 Task: Select a schedule automation every second sunday of the month at 04:00 PM.
Action: Mouse moved to (468, 512)
Screenshot: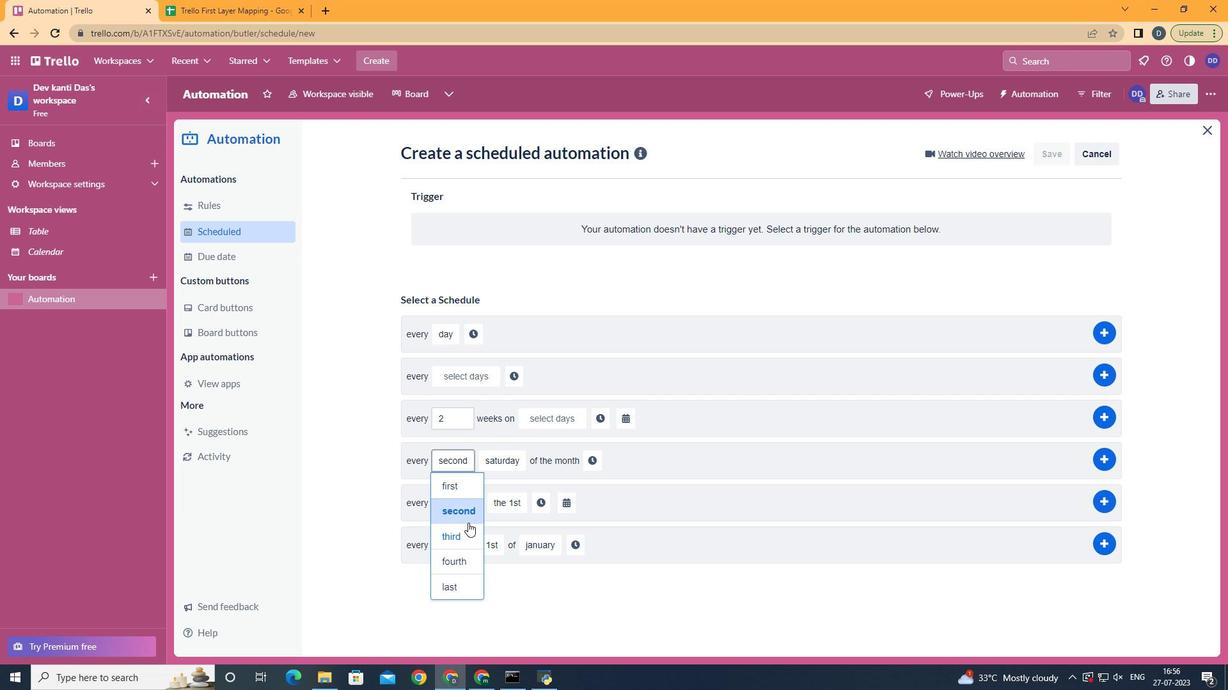 
Action: Mouse pressed left at (468, 512)
Screenshot: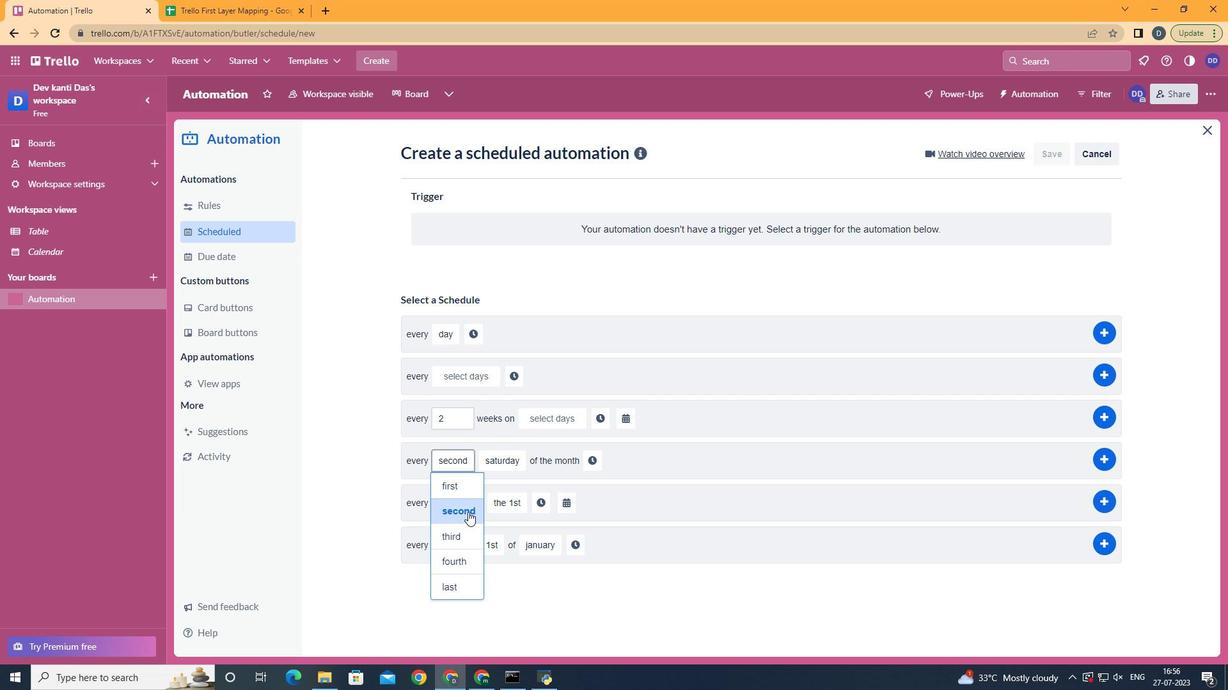 
Action: Mouse moved to (511, 635)
Screenshot: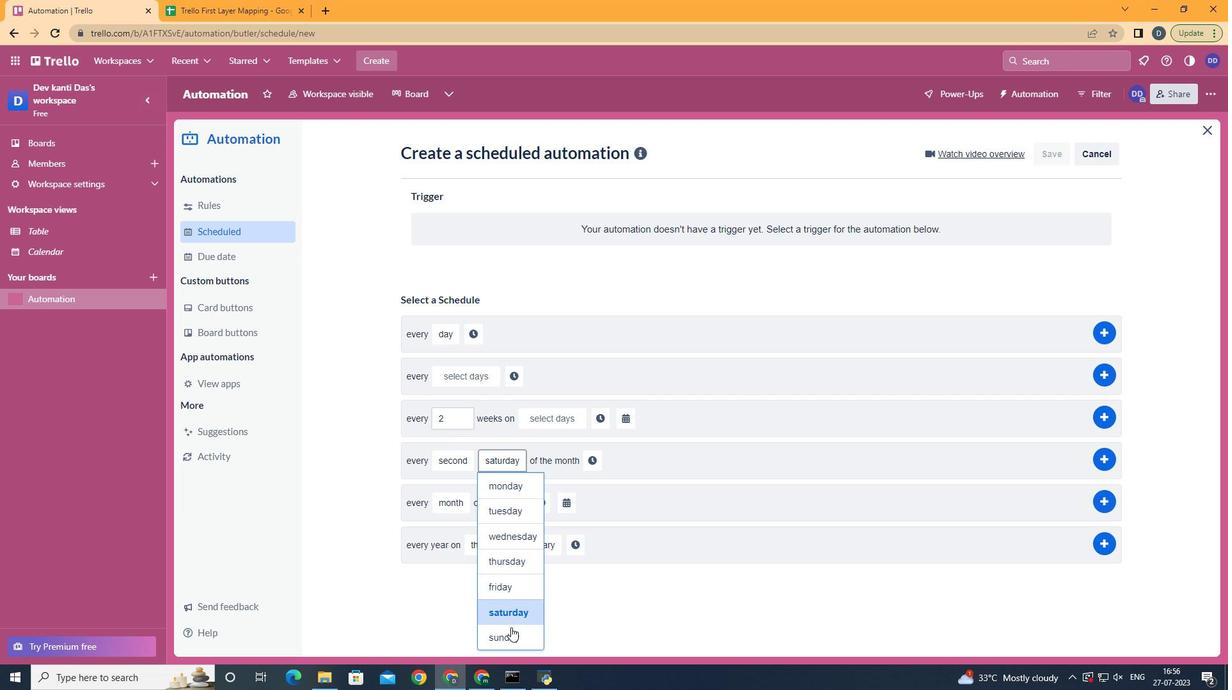 
Action: Mouse pressed left at (511, 635)
Screenshot: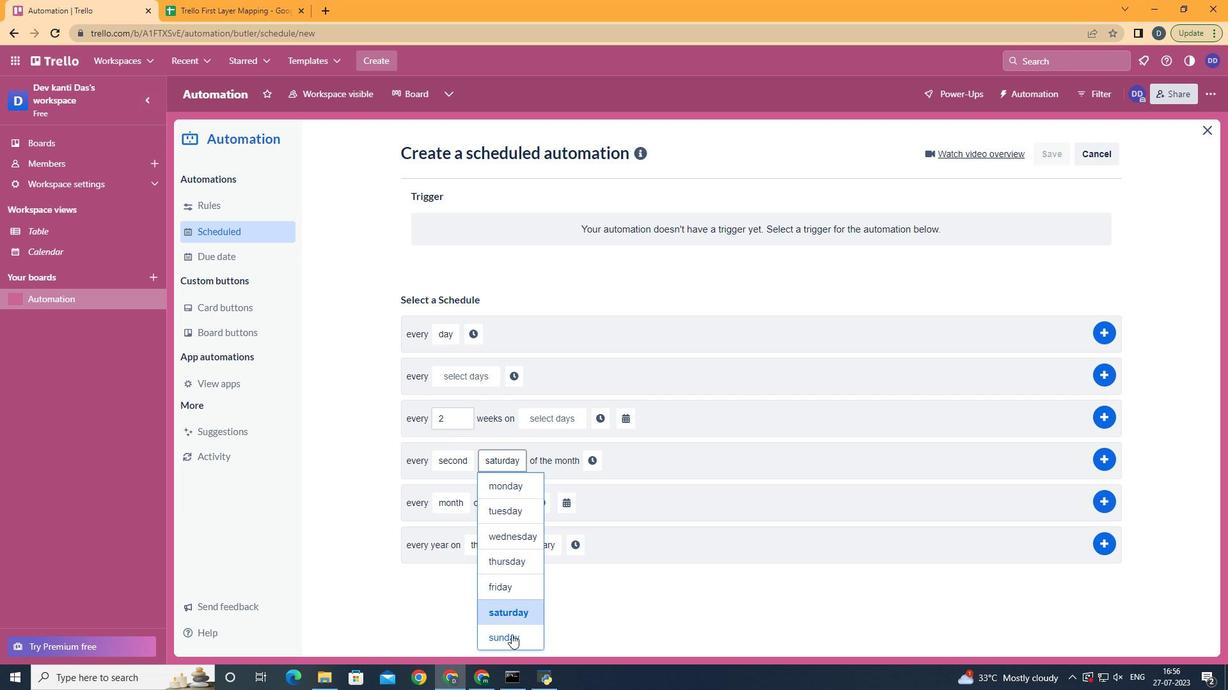 
Action: Mouse moved to (587, 454)
Screenshot: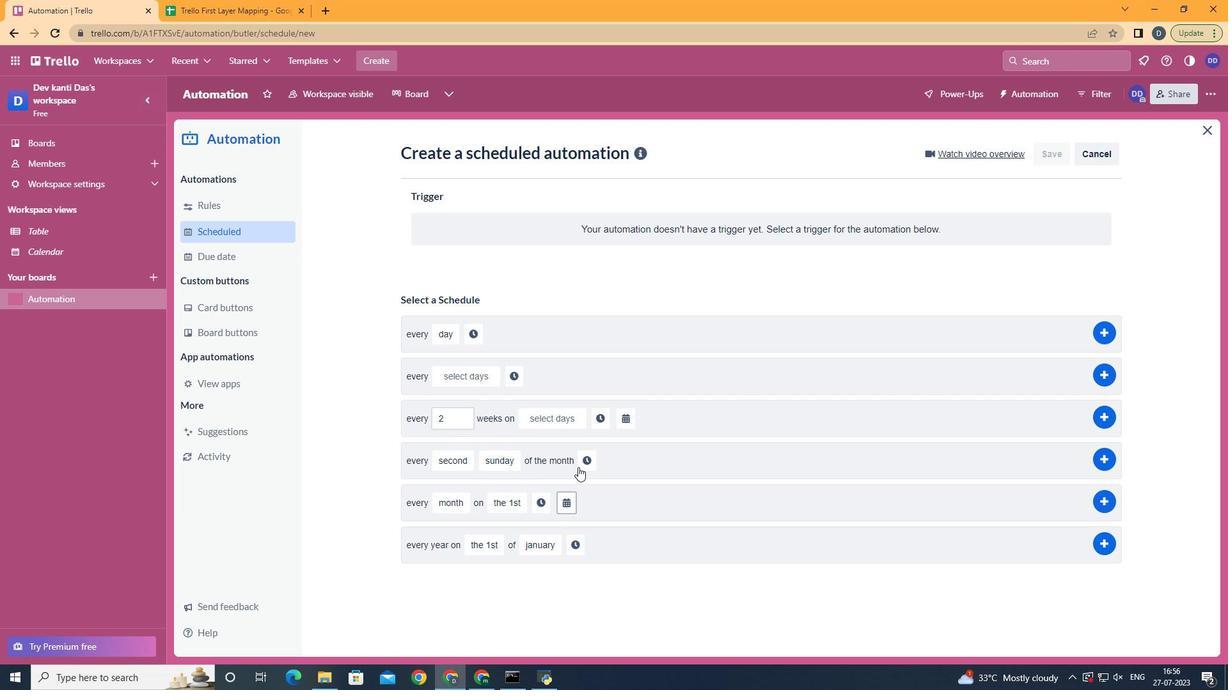 
Action: Mouse pressed left at (587, 454)
Screenshot: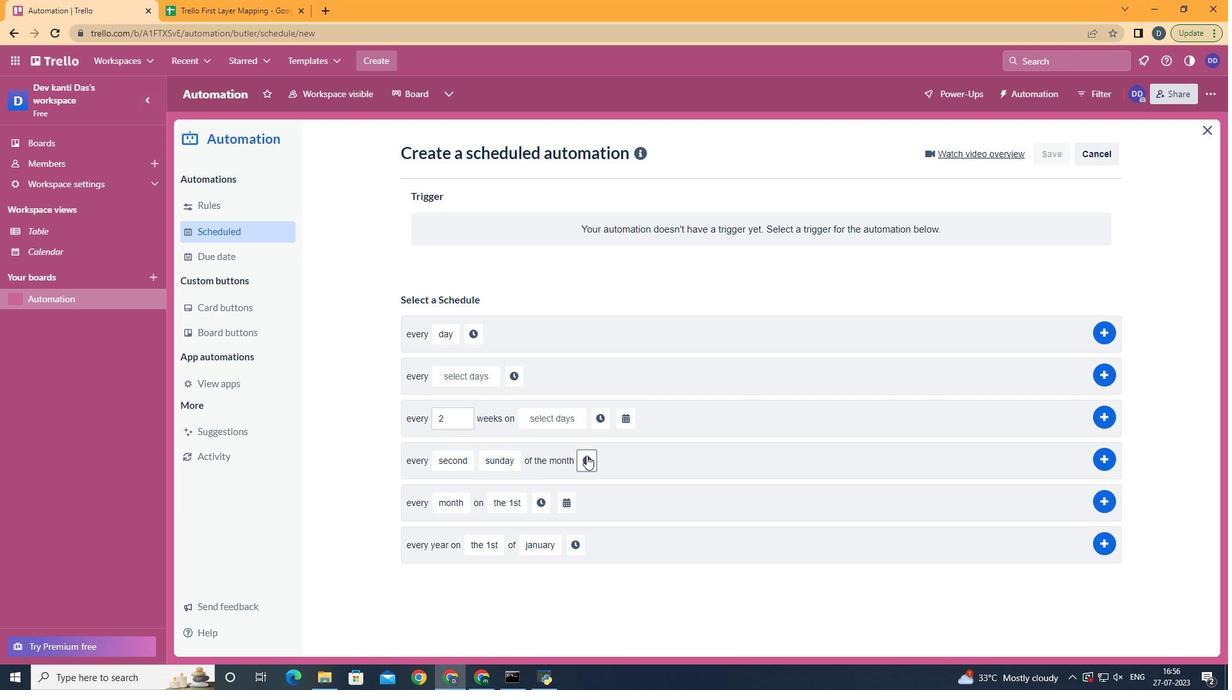
Action: Mouse moved to (628, 462)
Screenshot: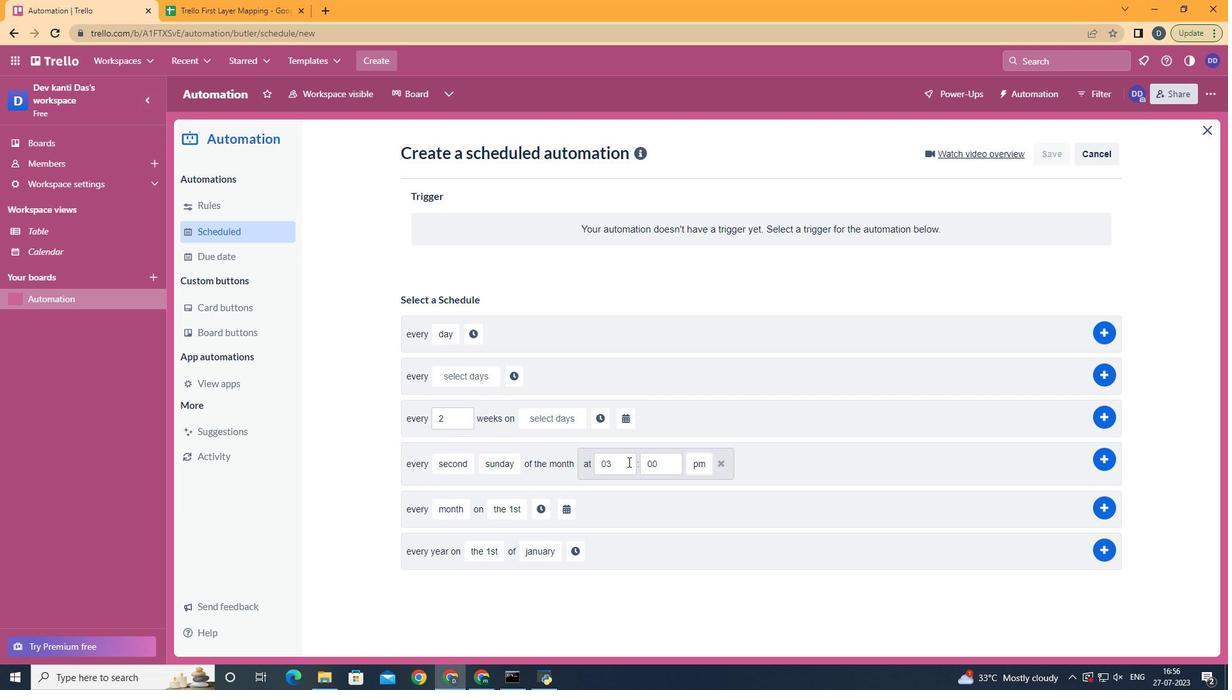 
Action: Mouse pressed left at (628, 462)
Screenshot: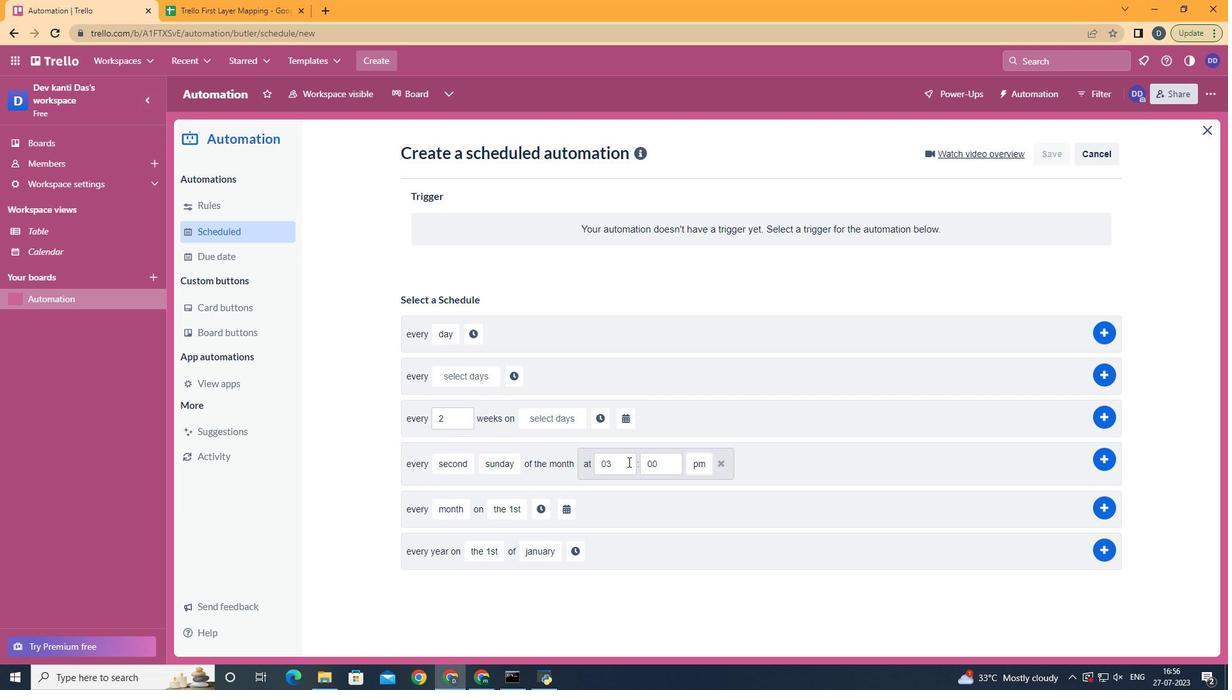 
Action: Key pressed <Key.backspace>4
Screenshot: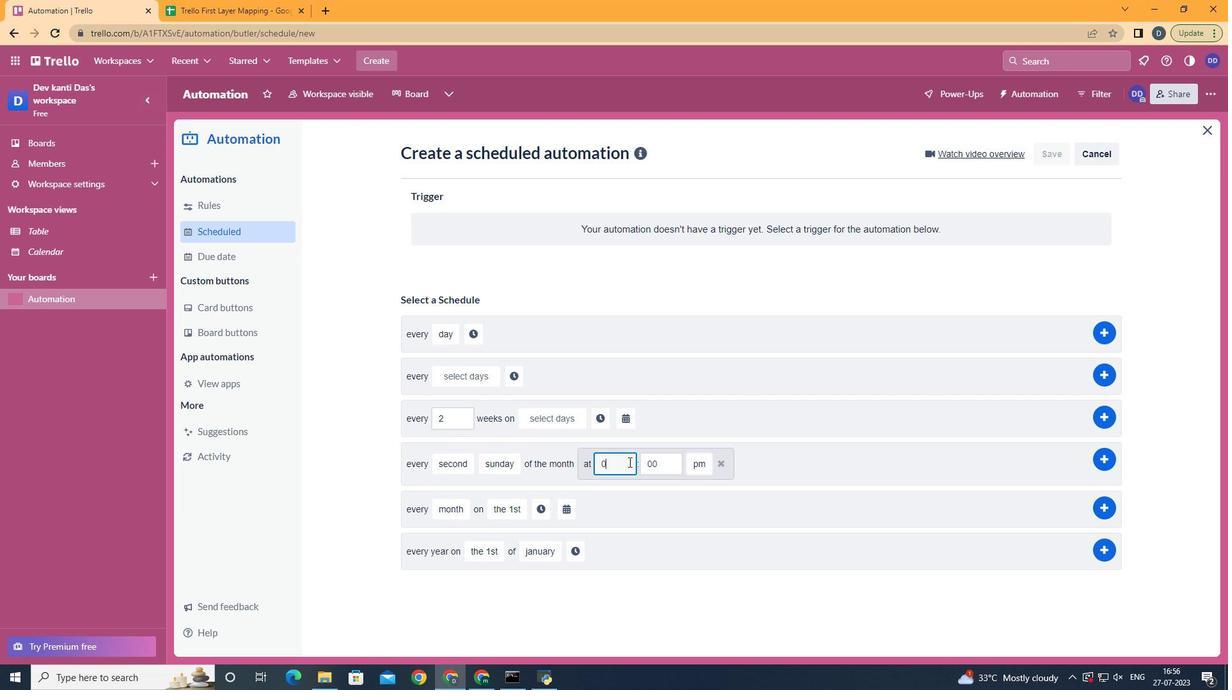 
Action: Mouse moved to (712, 518)
Screenshot: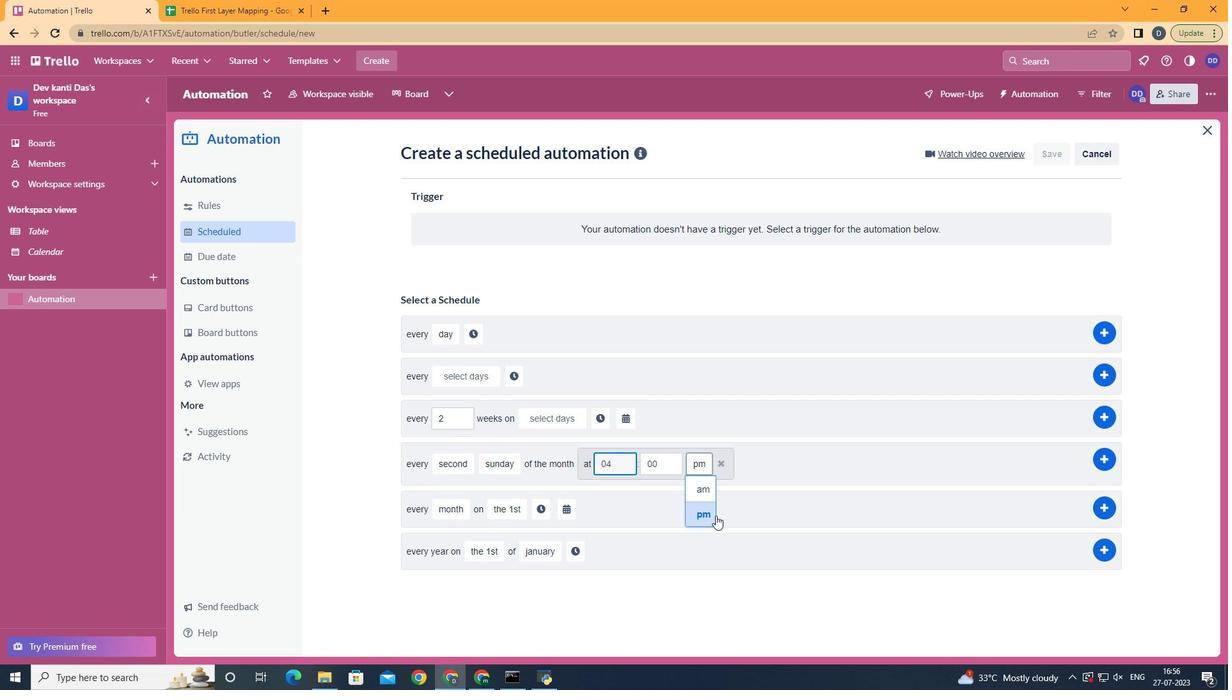 
Action: Mouse pressed left at (712, 518)
Screenshot: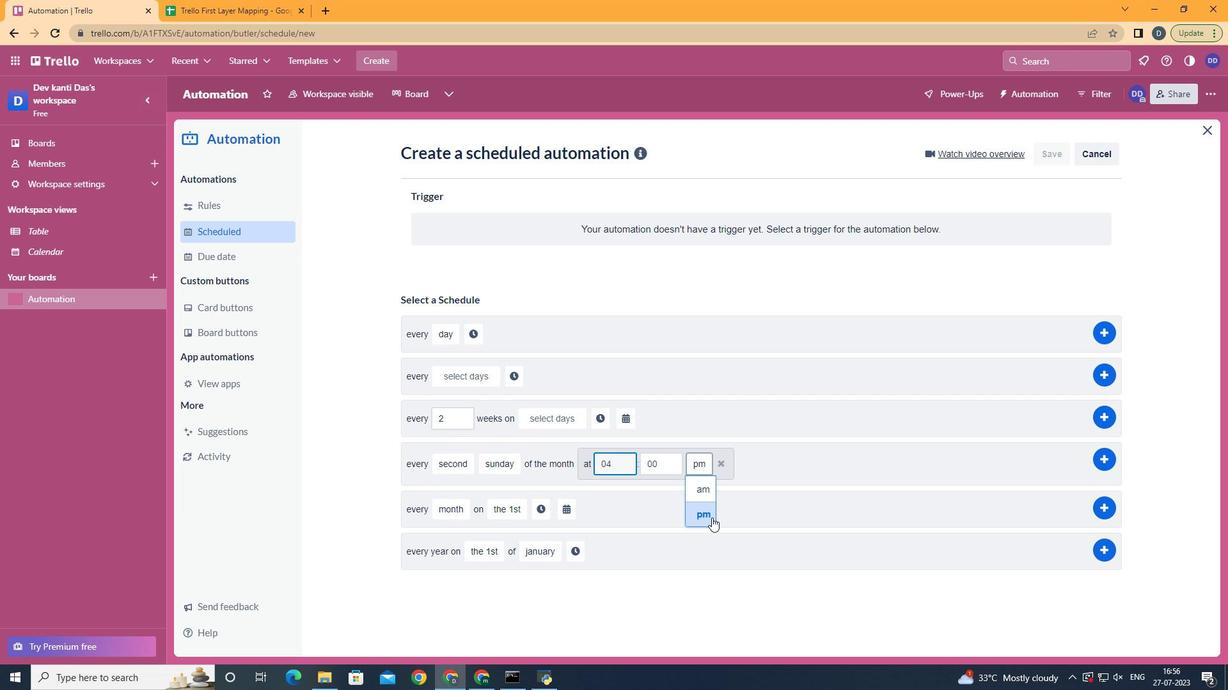 
